 Task: Select the year "2023".
Action: Mouse moved to (741, 98)
Screenshot: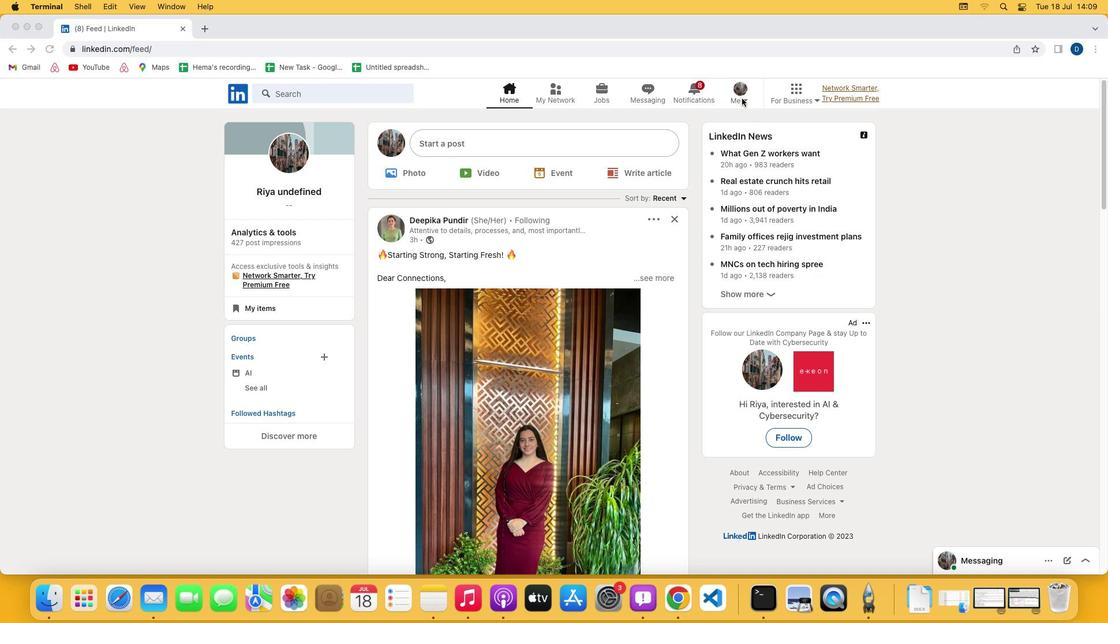 
Action: Mouse pressed left at (741, 98)
Screenshot: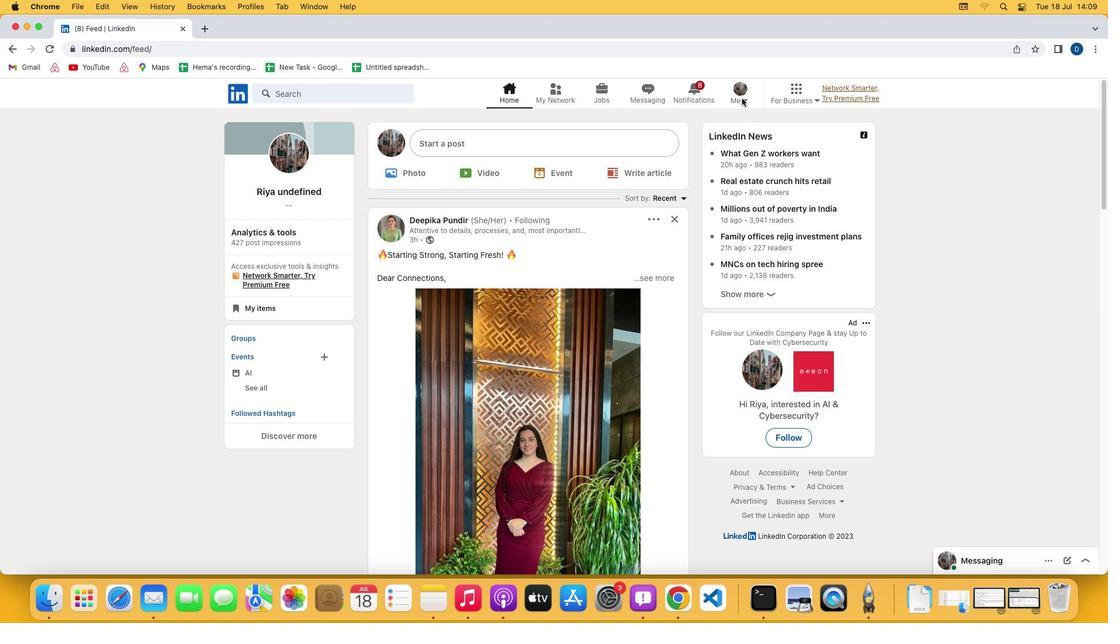 
Action: Mouse moved to (744, 100)
Screenshot: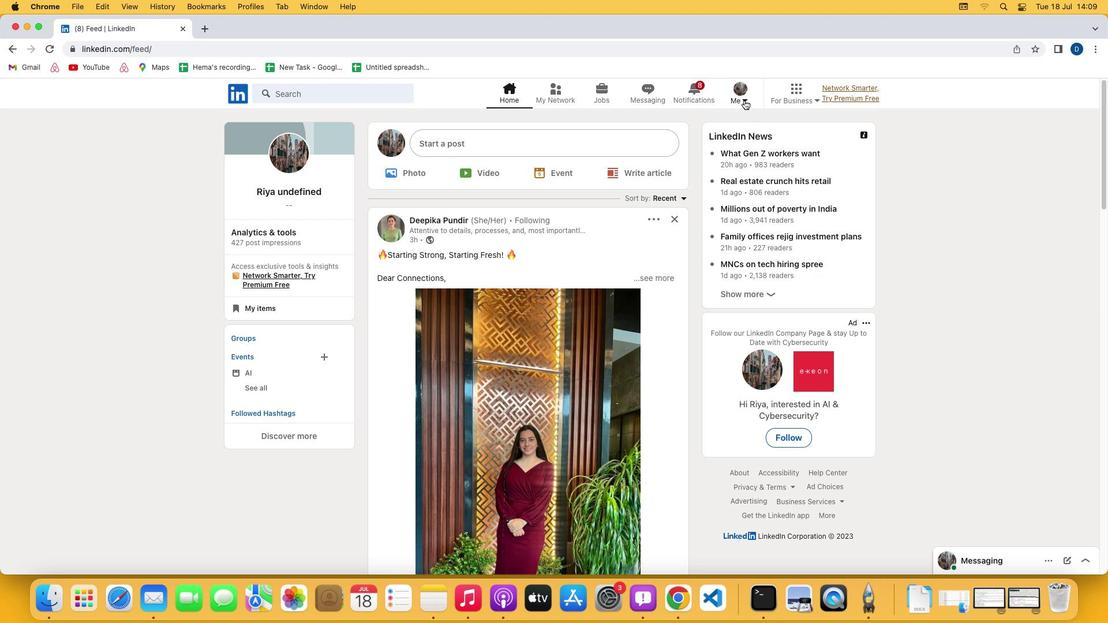 
Action: Mouse pressed left at (744, 100)
Screenshot: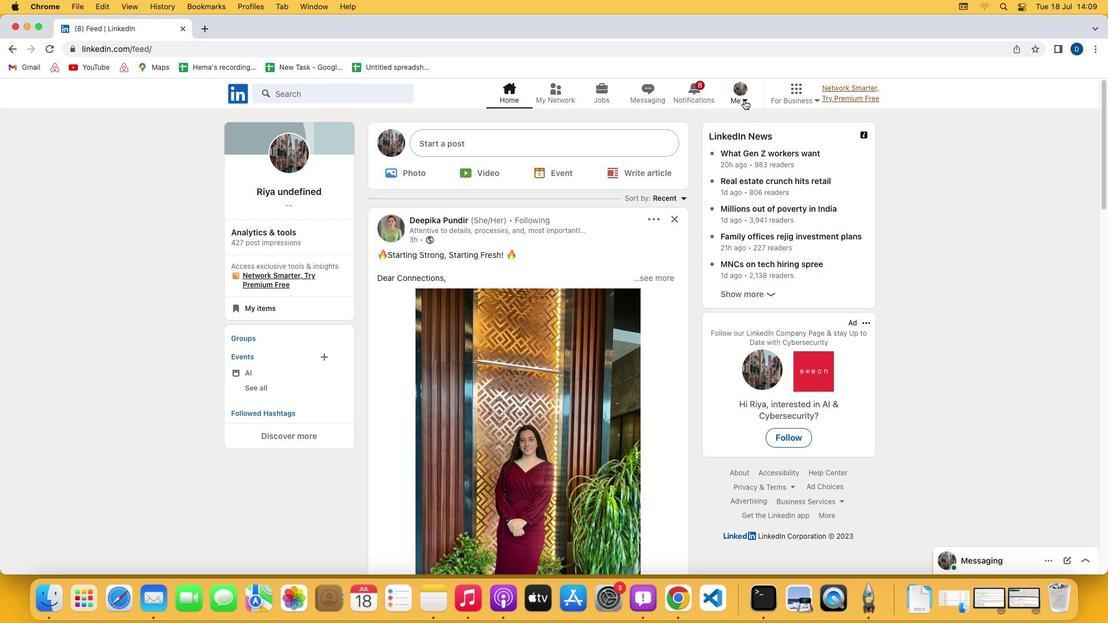 
Action: Mouse moved to (667, 159)
Screenshot: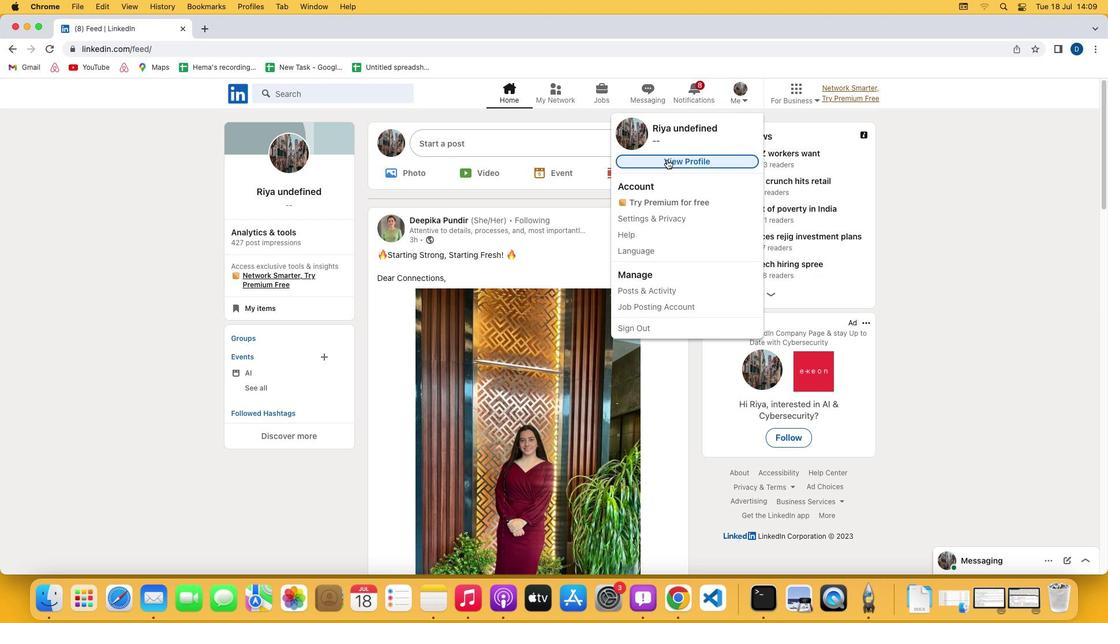 
Action: Mouse pressed left at (667, 159)
Screenshot: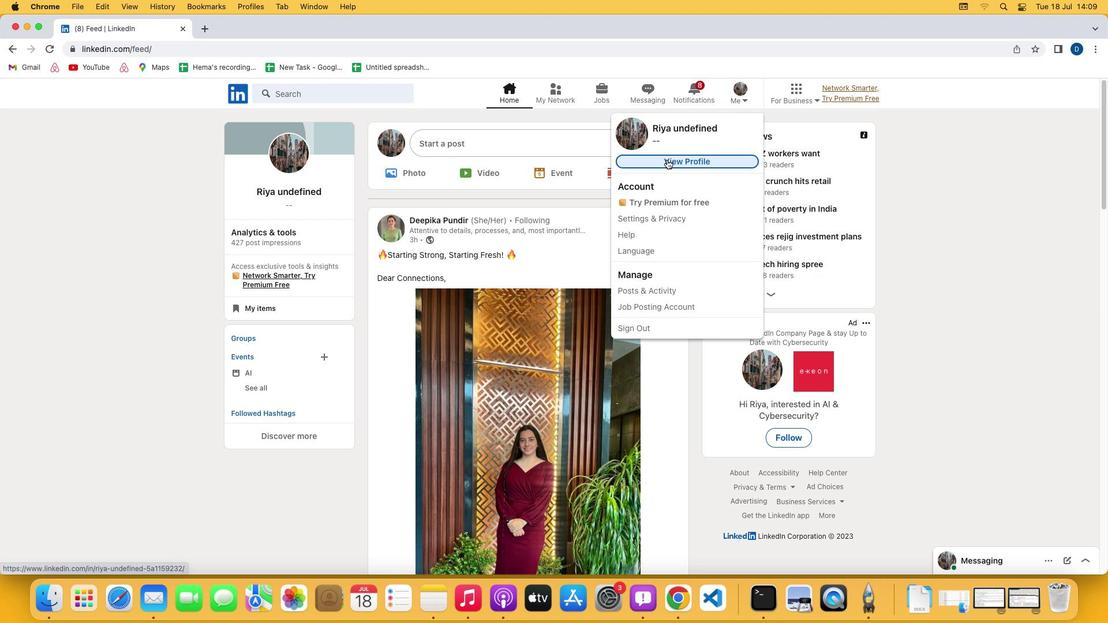 
Action: Mouse moved to (311, 389)
Screenshot: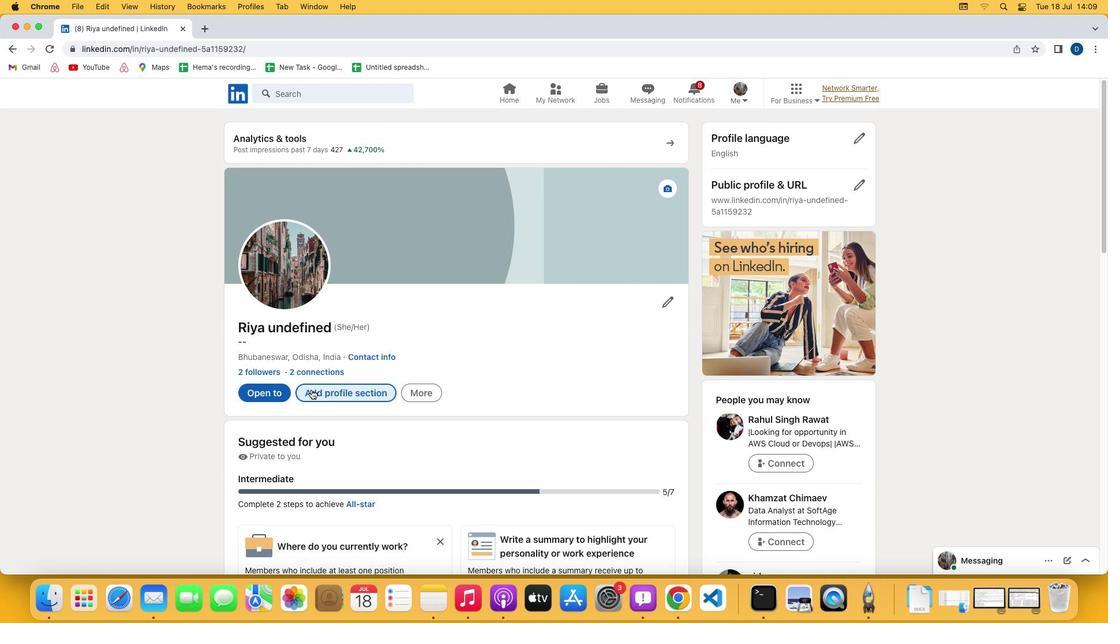 
Action: Mouse pressed left at (311, 389)
Screenshot: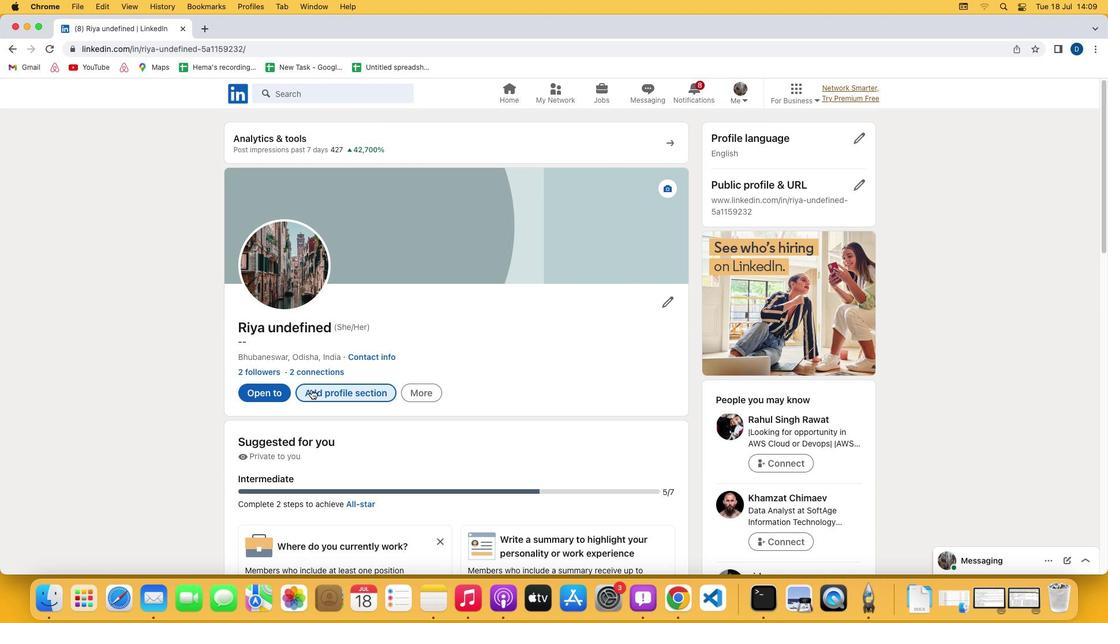 
Action: Mouse moved to (454, 229)
Screenshot: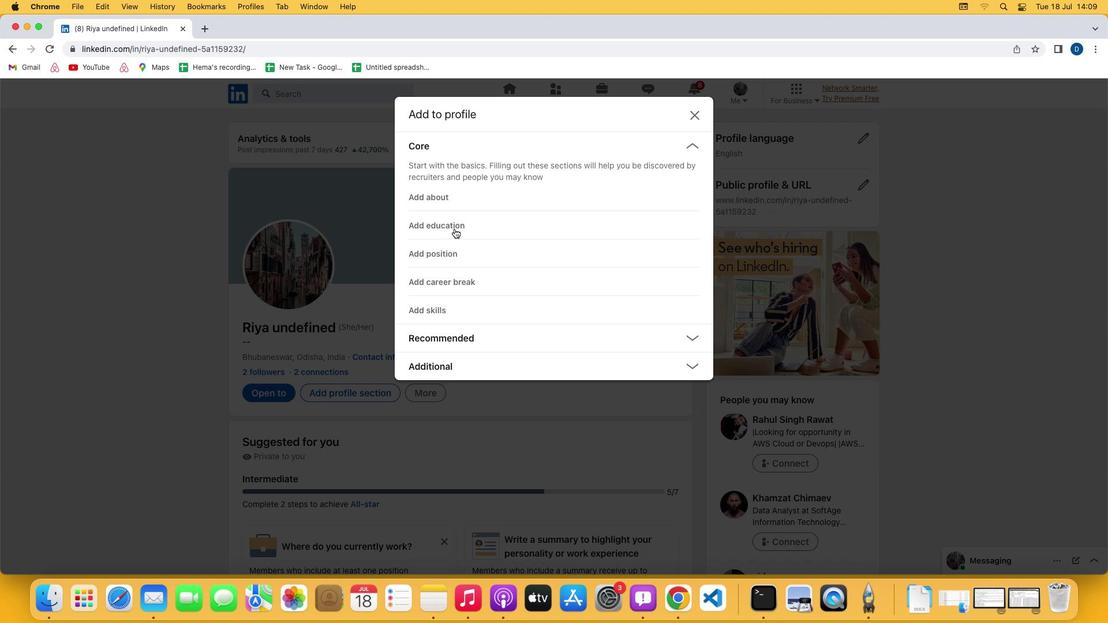 
Action: Mouse pressed left at (454, 229)
Screenshot: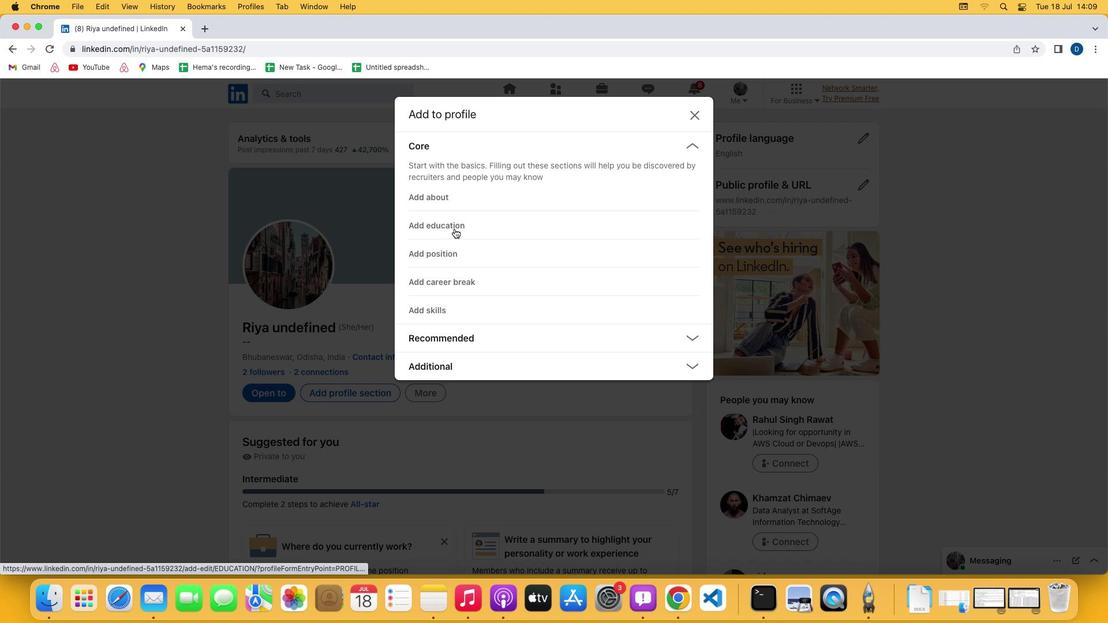 
Action: Mouse moved to (598, 375)
Screenshot: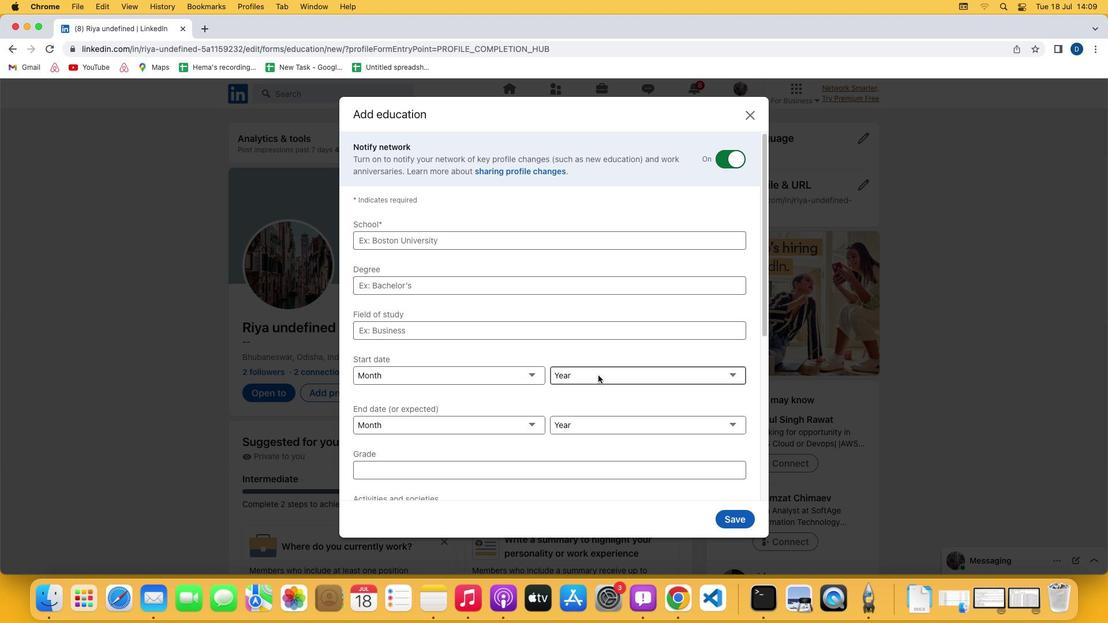 
Action: Mouse pressed left at (598, 375)
Screenshot: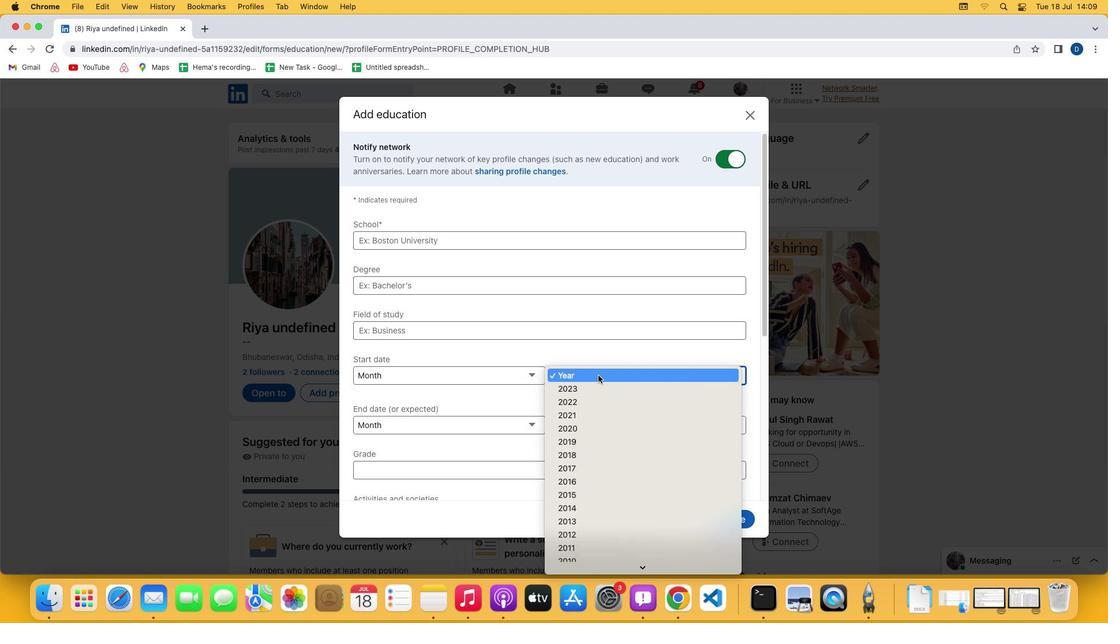 
Action: Mouse moved to (587, 392)
Screenshot: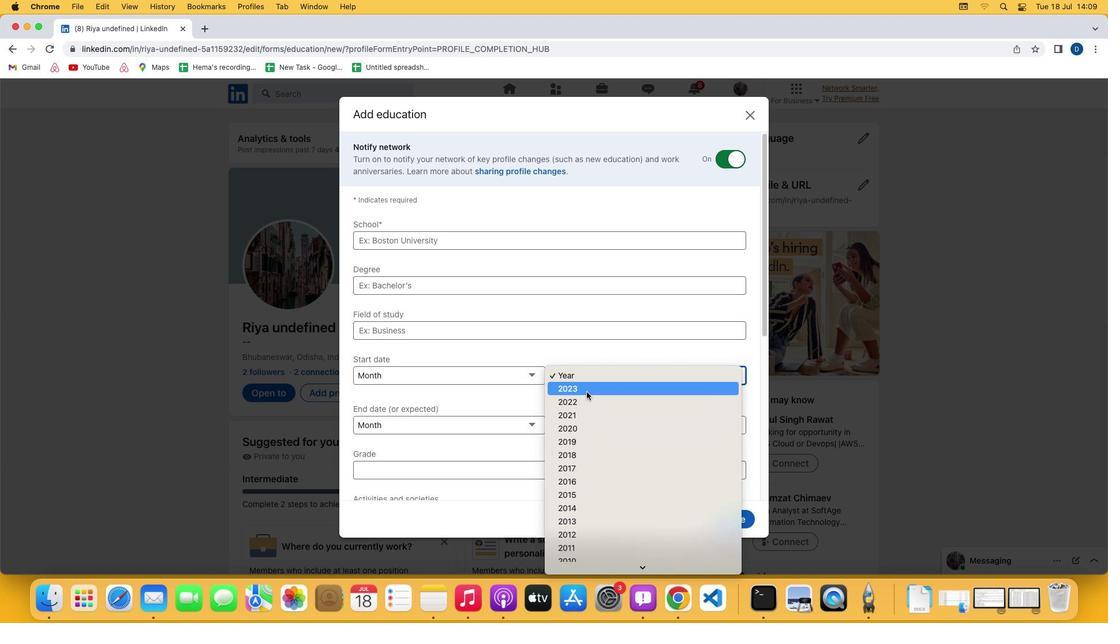 
Action: Mouse pressed left at (587, 392)
Screenshot: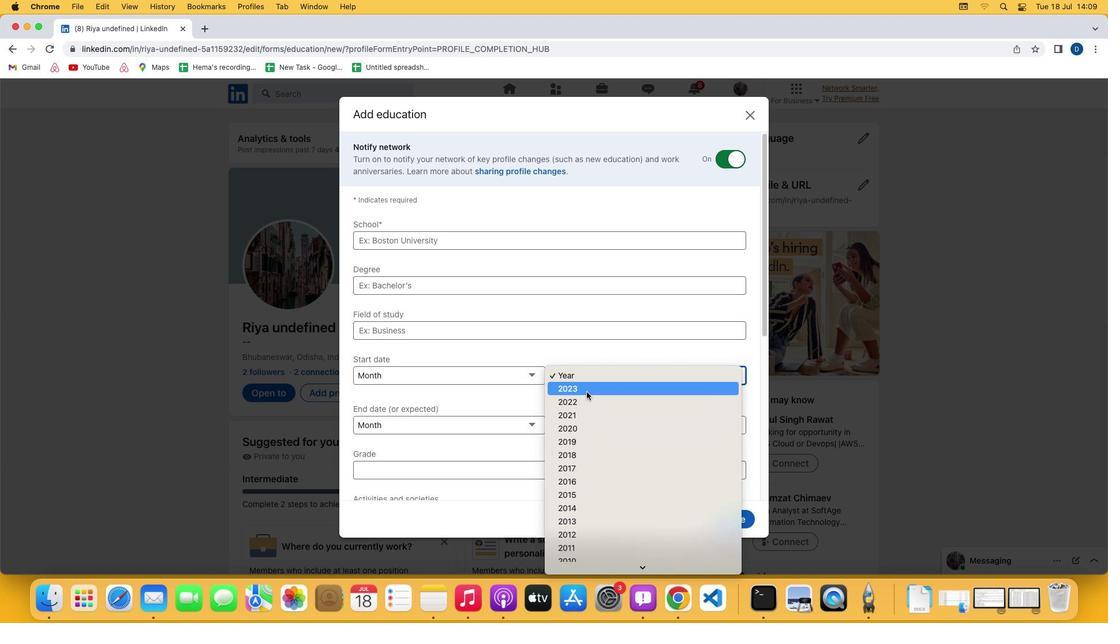 
